 Task: In share turn off email notifications.
Action: Mouse moved to (740, 59)
Screenshot: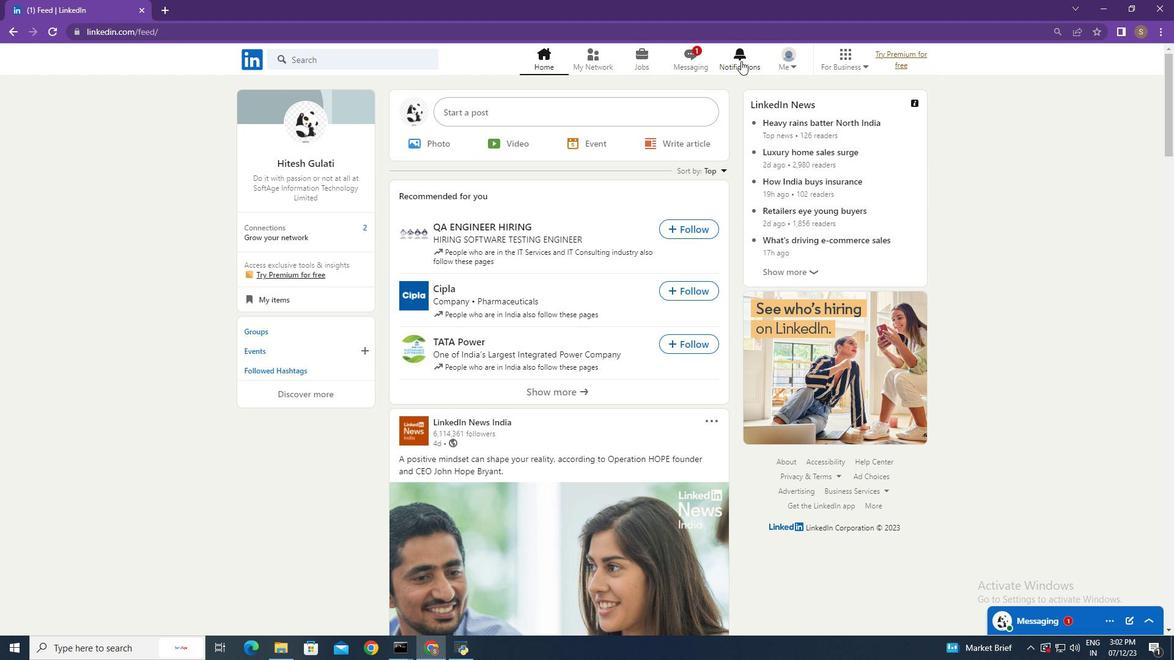 
Action: Mouse pressed left at (740, 59)
Screenshot: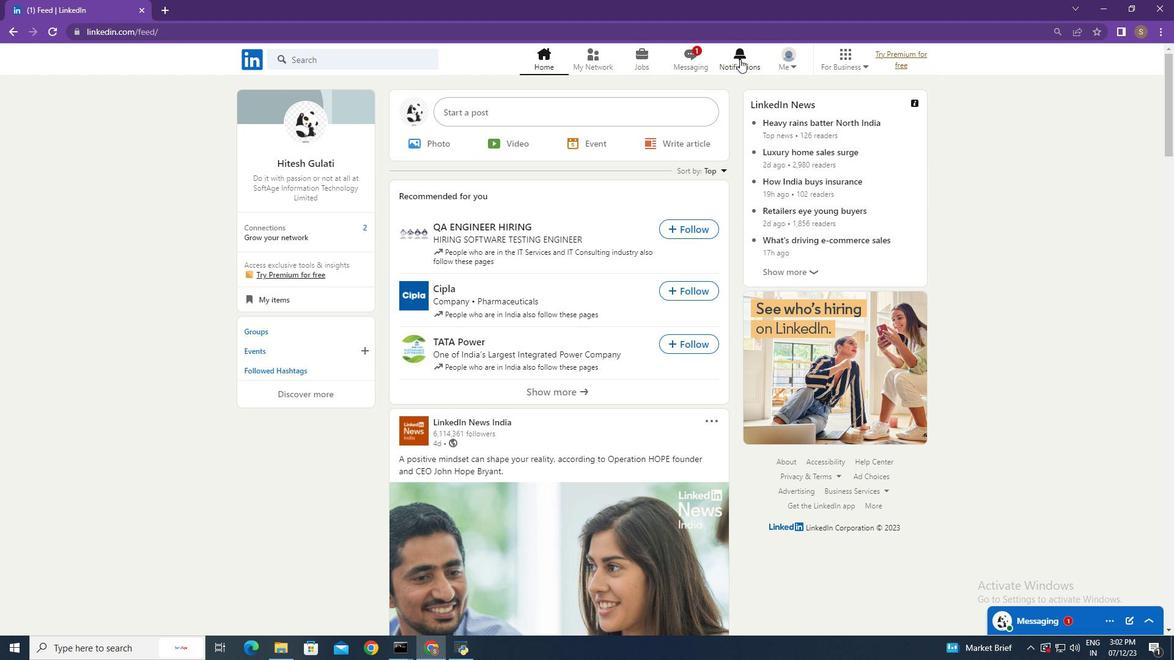 
Action: Mouse moved to (282, 138)
Screenshot: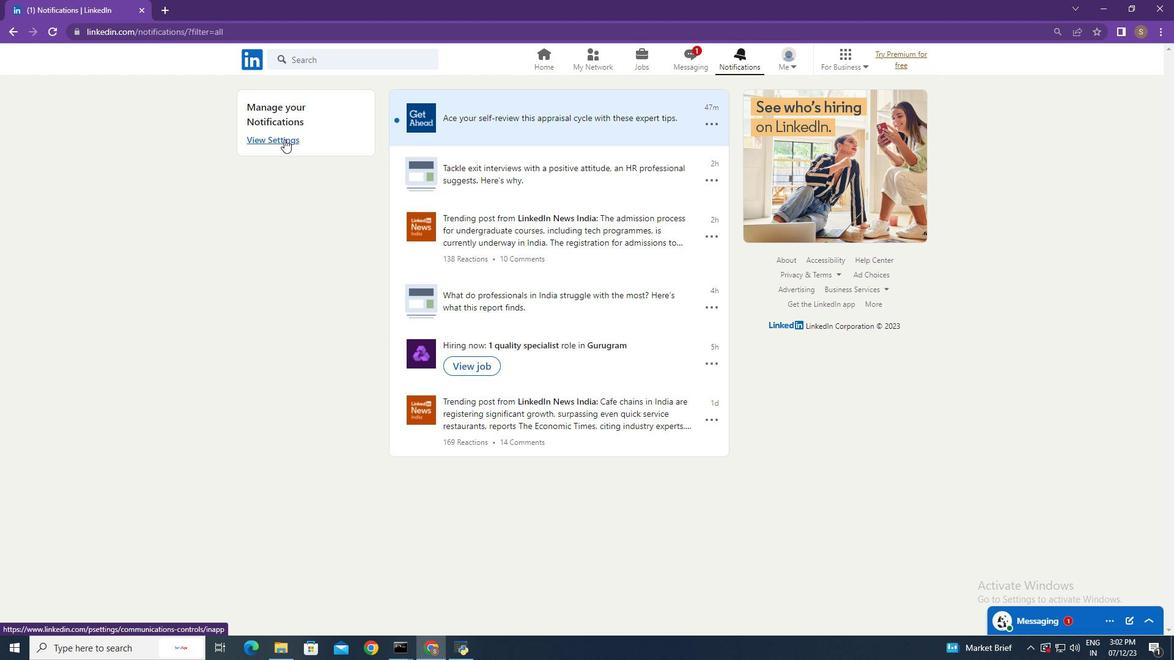 
Action: Mouse pressed left at (282, 138)
Screenshot: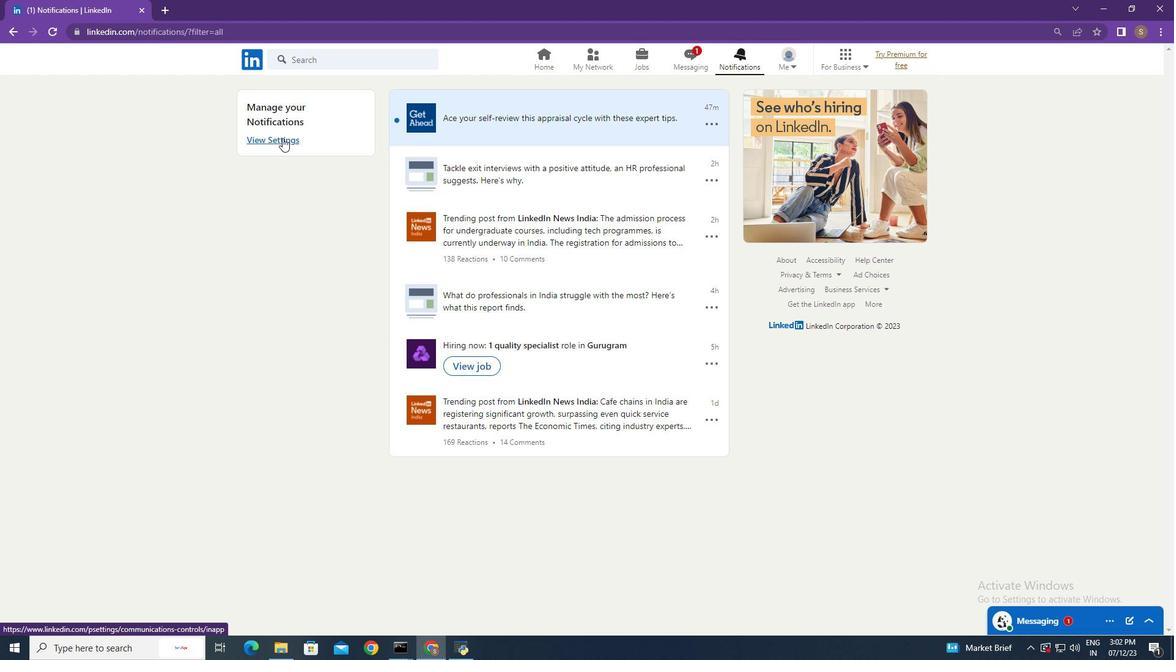 
Action: Mouse moved to (690, 281)
Screenshot: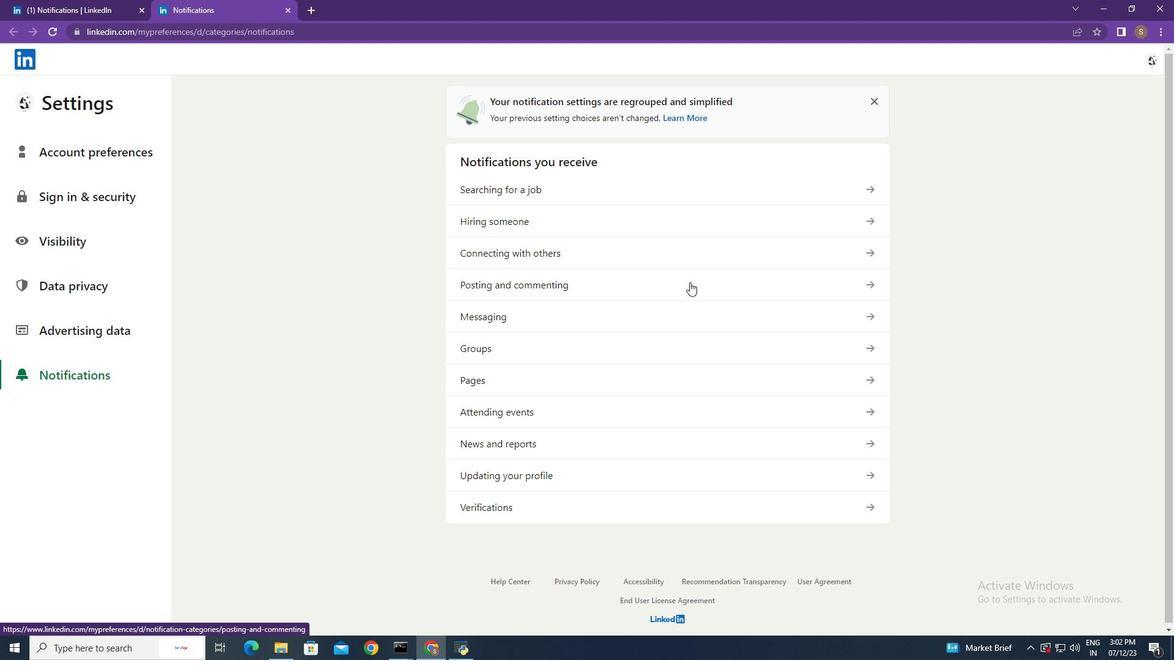 
Action: Mouse pressed left at (690, 281)
Screenshot: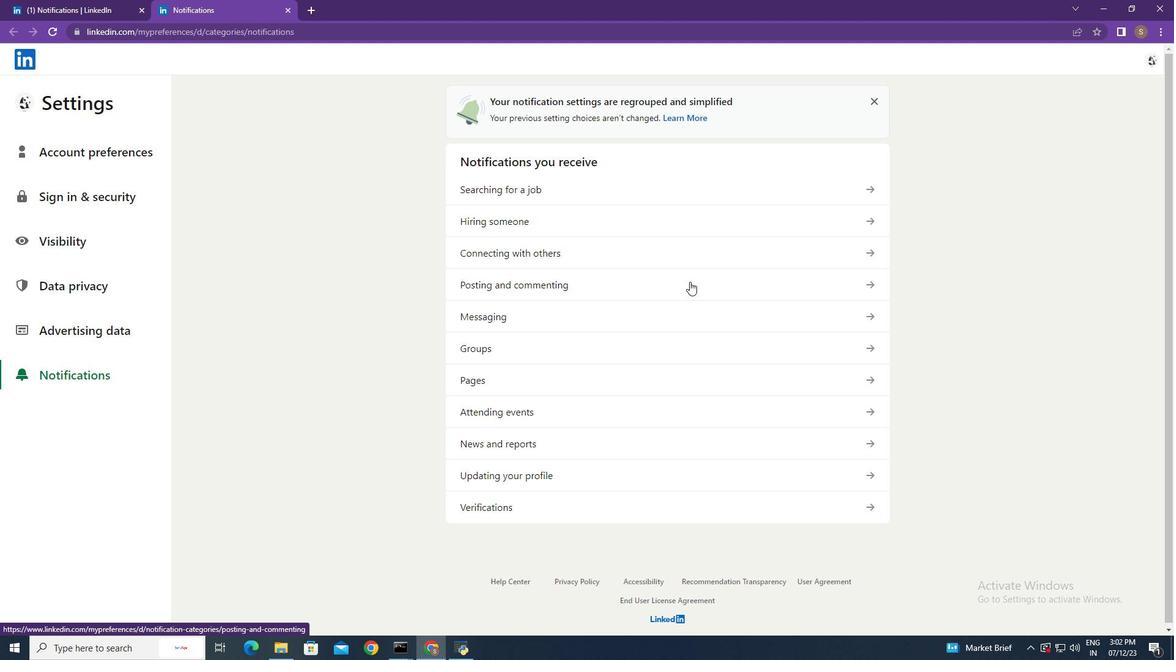 
Action: Mouse moved to (746, 221)
Screenshot: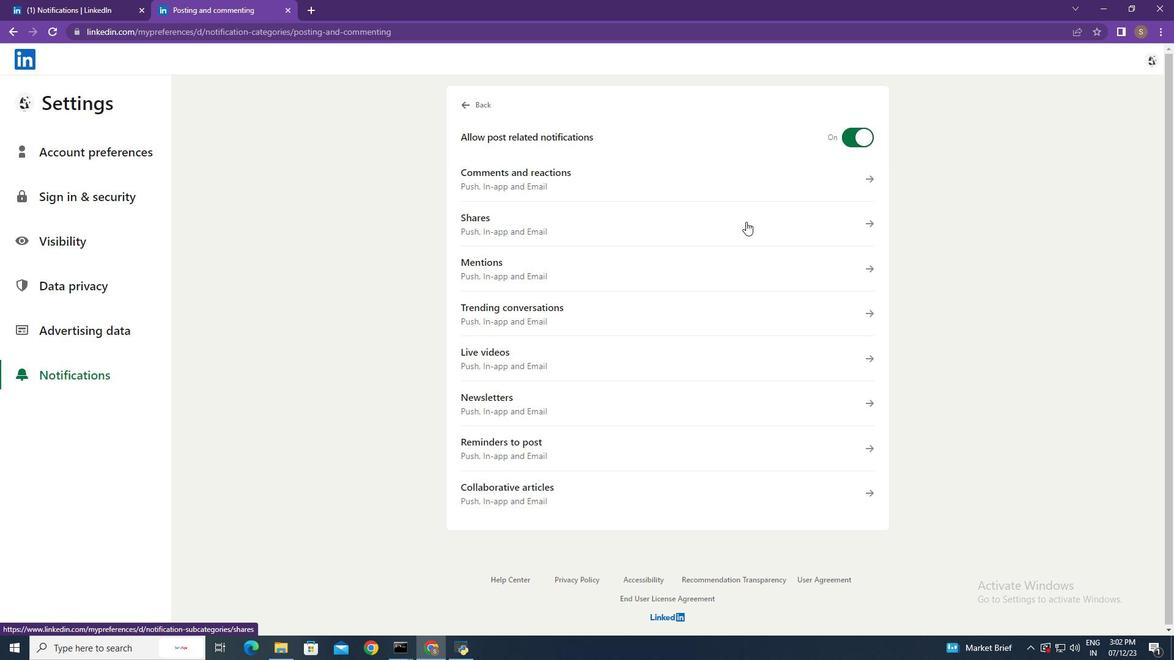
Action: Mouse pressed left at (746, 221)
Screenshot: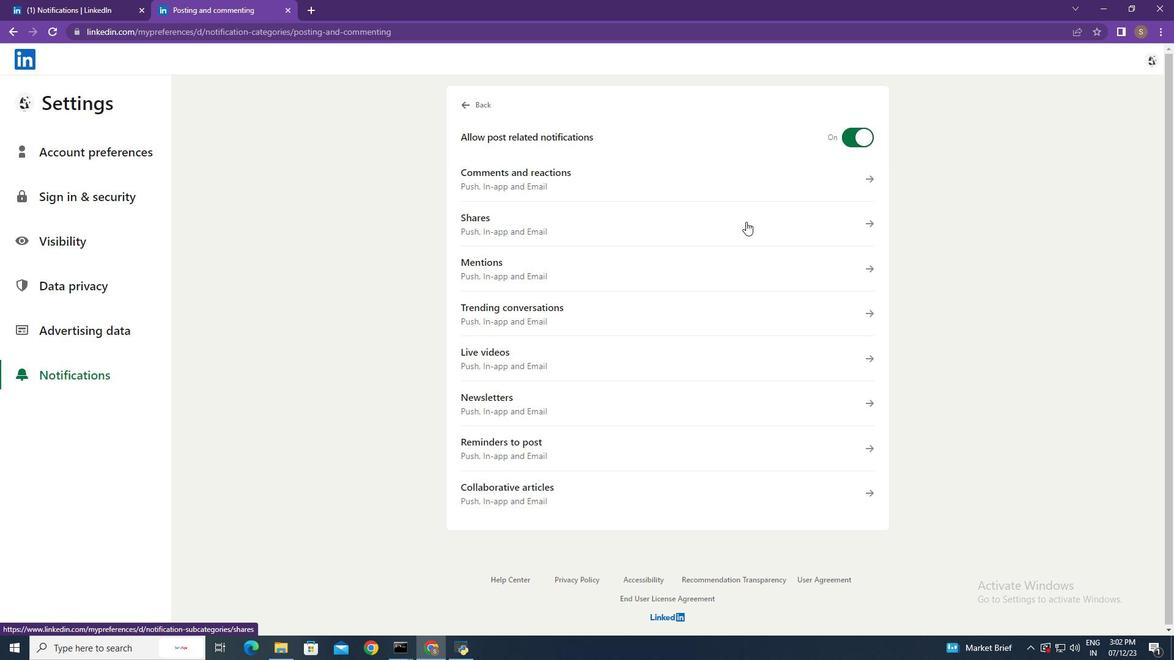 
Action: Mouse moved to (855, 306)
Screenshot: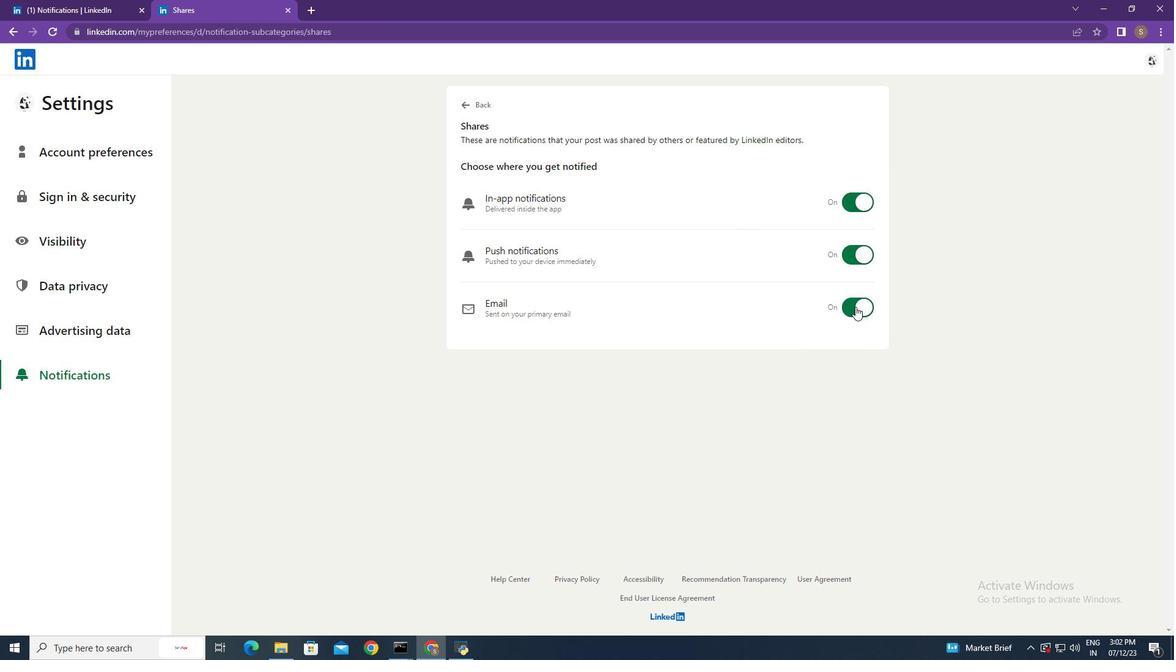 
Action: Mouse pressed left at (855, 306)
Screenshot: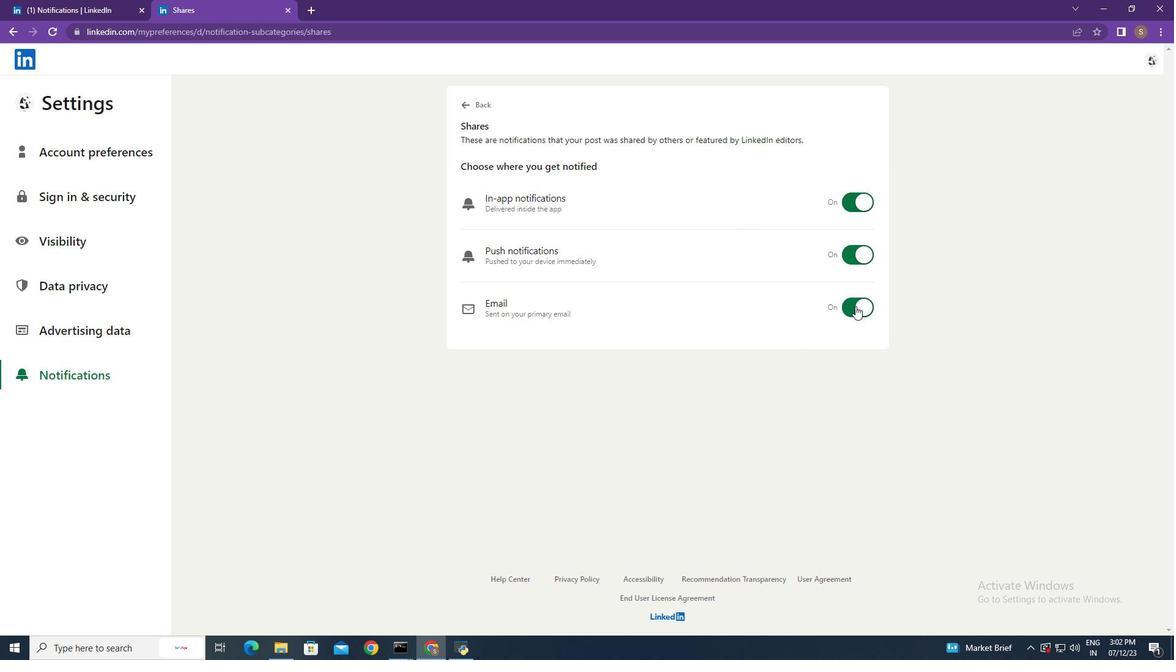 
Action: Mouse moved to (268, 308)
Screenshot: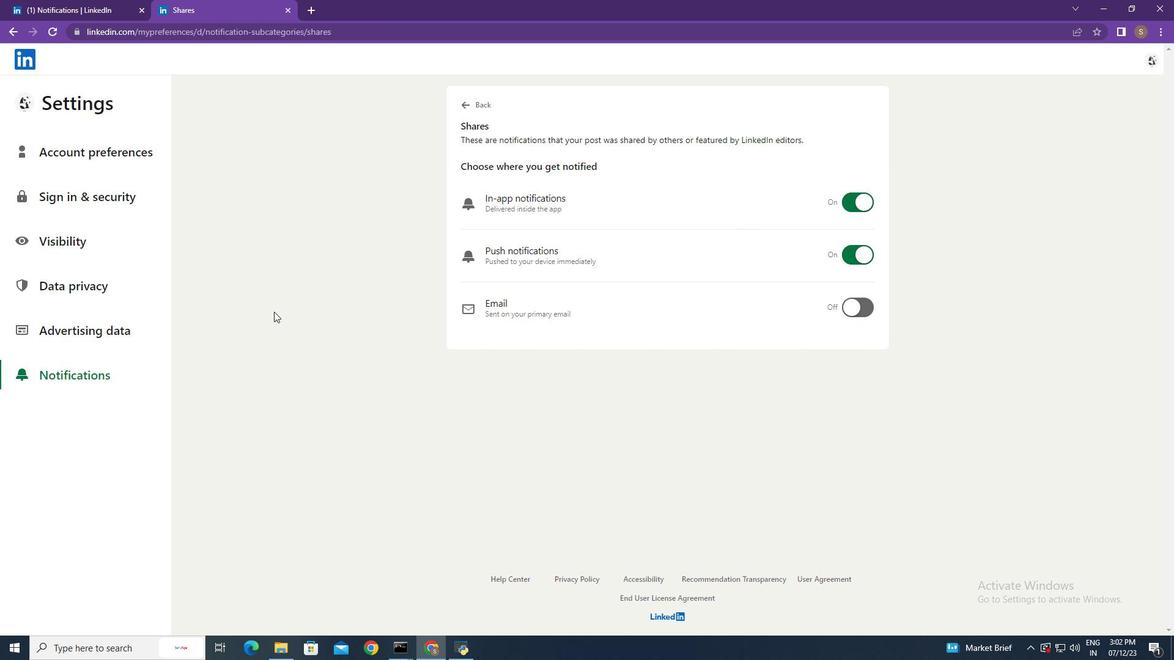
